Task: Check the average views per listing of tennis club in the last 1 year.
Action: Mouse moved to (810, 176)
Screenshot: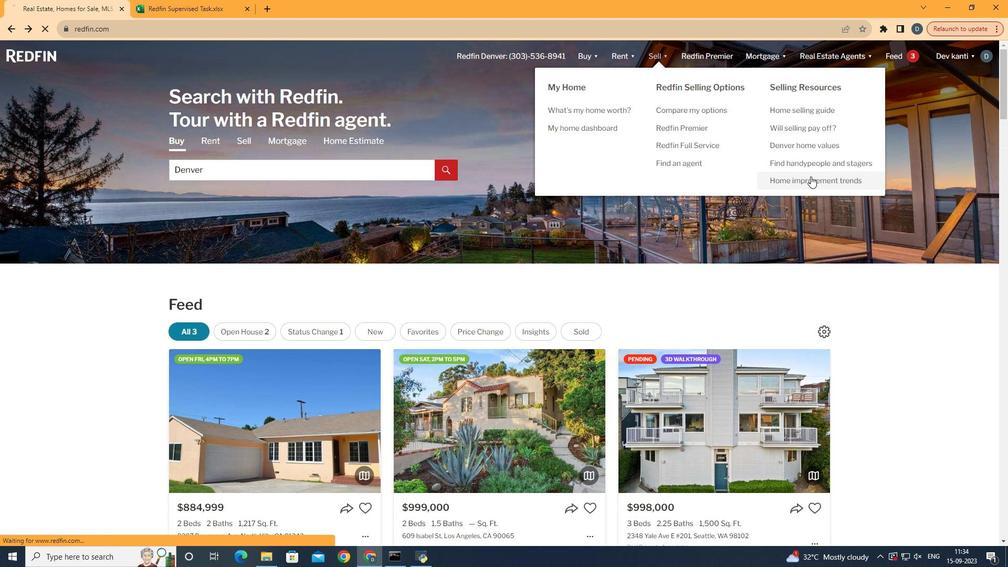 
Action: Mouse pressed left at (810, 176)
Screenshot: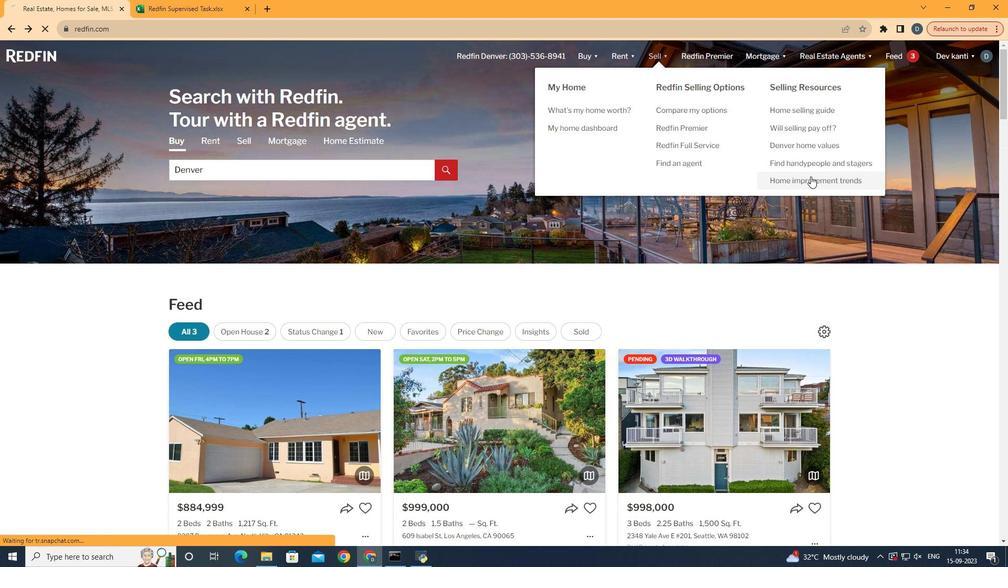 
Action: Mouse moved to (253, 206)
Screenshot: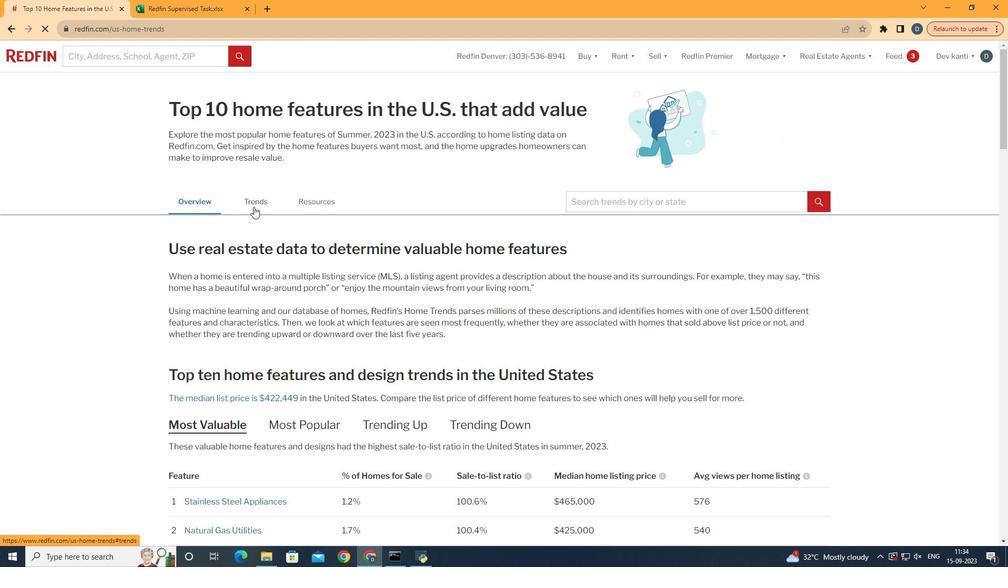 
Action: Mouse pressed left at (253, 206)
Screenshot: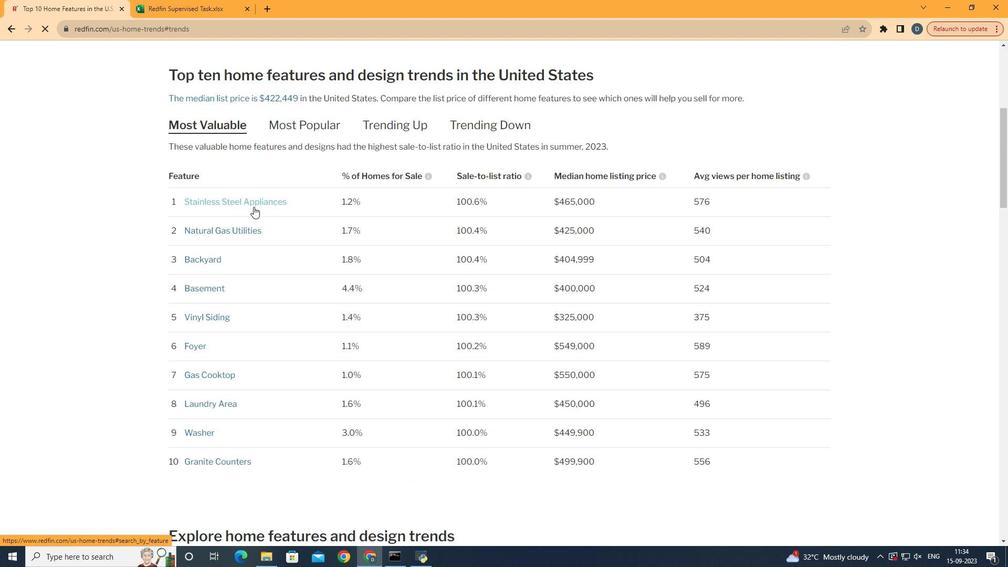 
Action: Mouse moved to (307, 301)
Screenshot: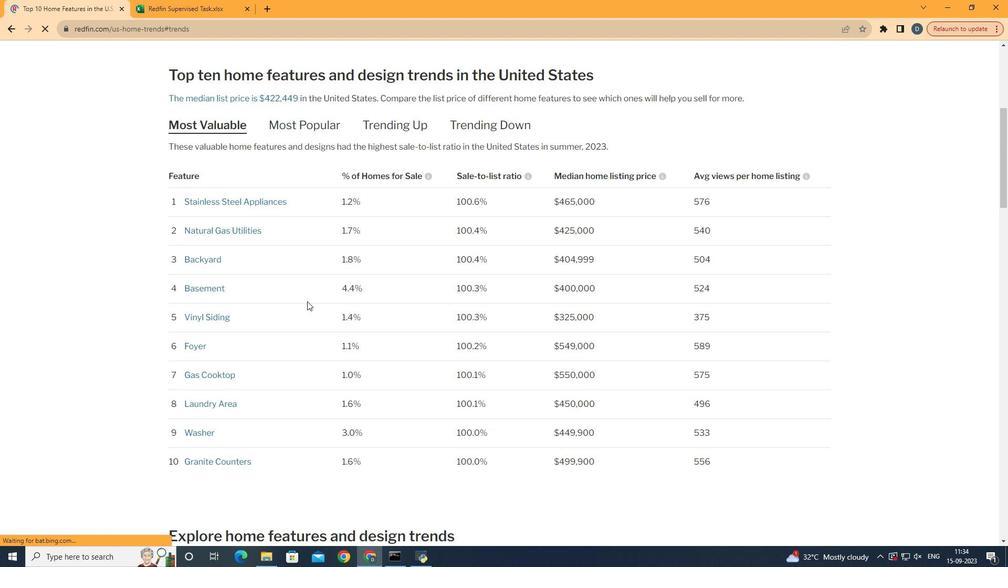 
Action: Mouse scrolled (307, 300) with delta (0, 0)
Screenshot: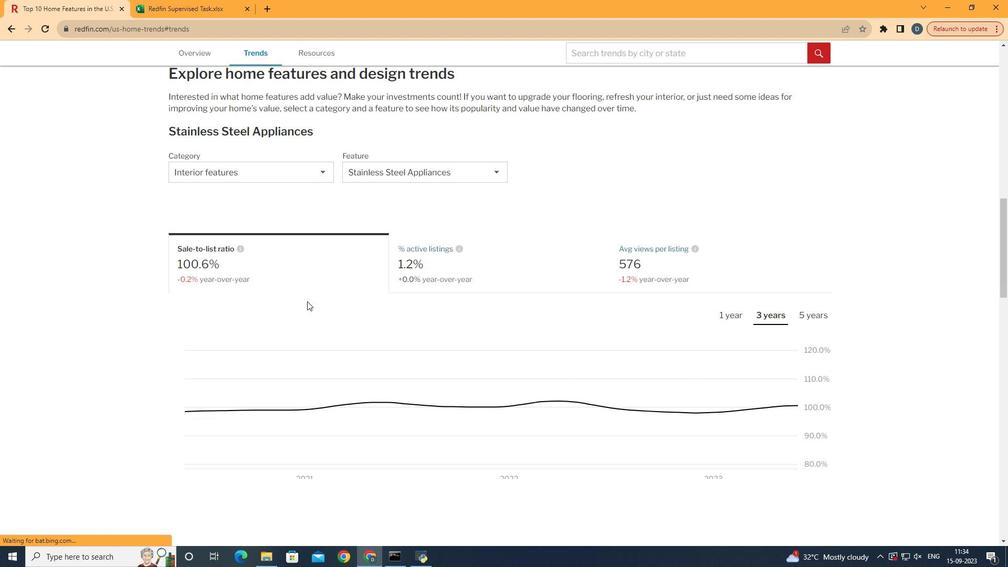 
Action: Mouse scrolled (307, 300) with delta (0, 0)
Screenshot: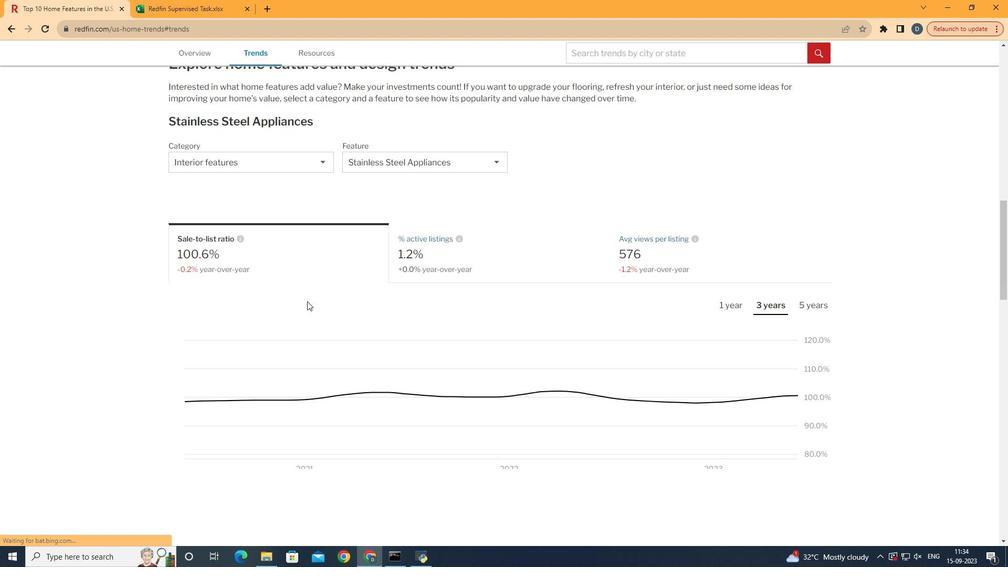 
Action: Mouse scrolled (307, 300) with delta (0, 0)
Screenshot: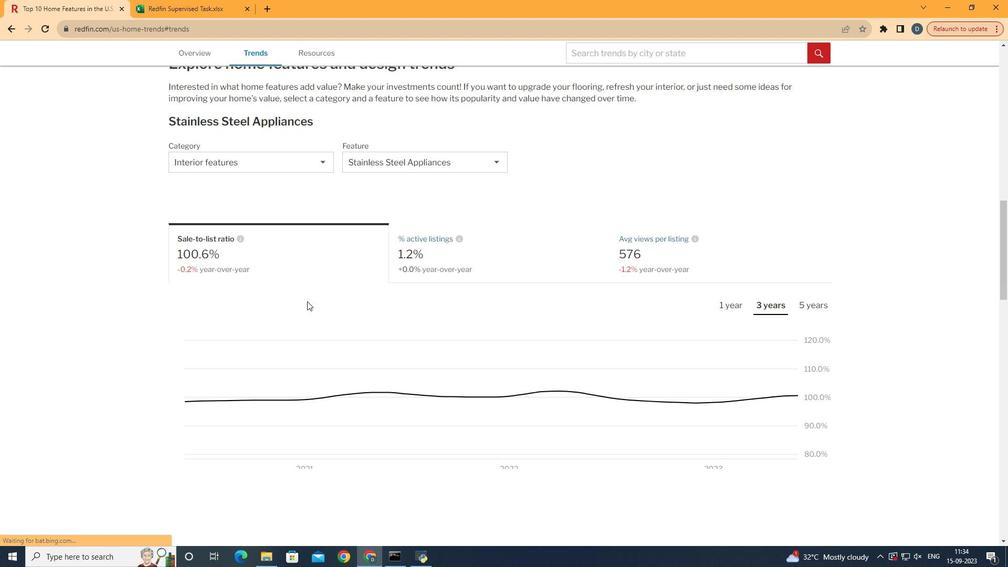 
Action: Mouse scrolled (307, 300) with delta (0, 0)
Screenshot: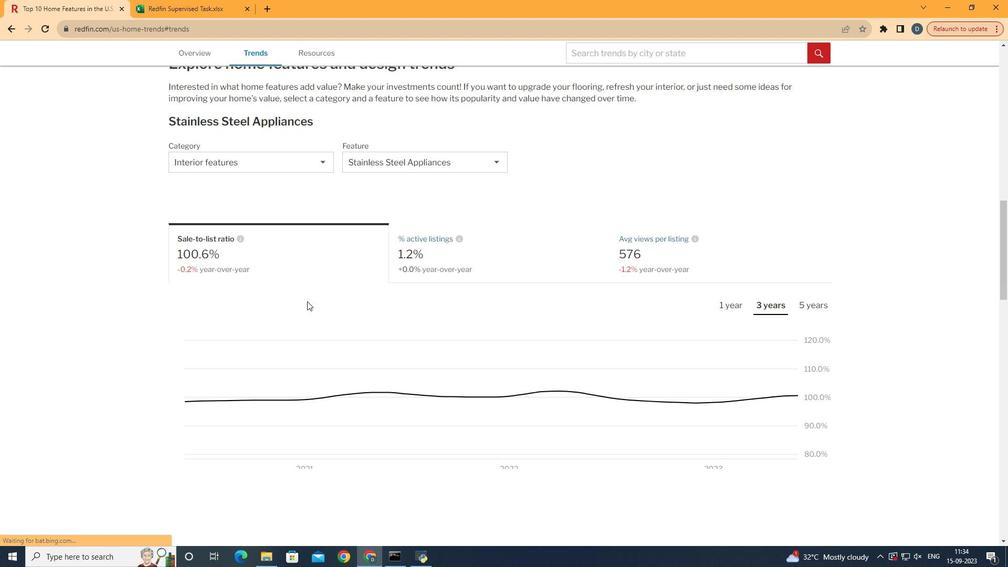 
Action: Mouse scrolled (307, 300) with delta (0, 0)
Screenshot: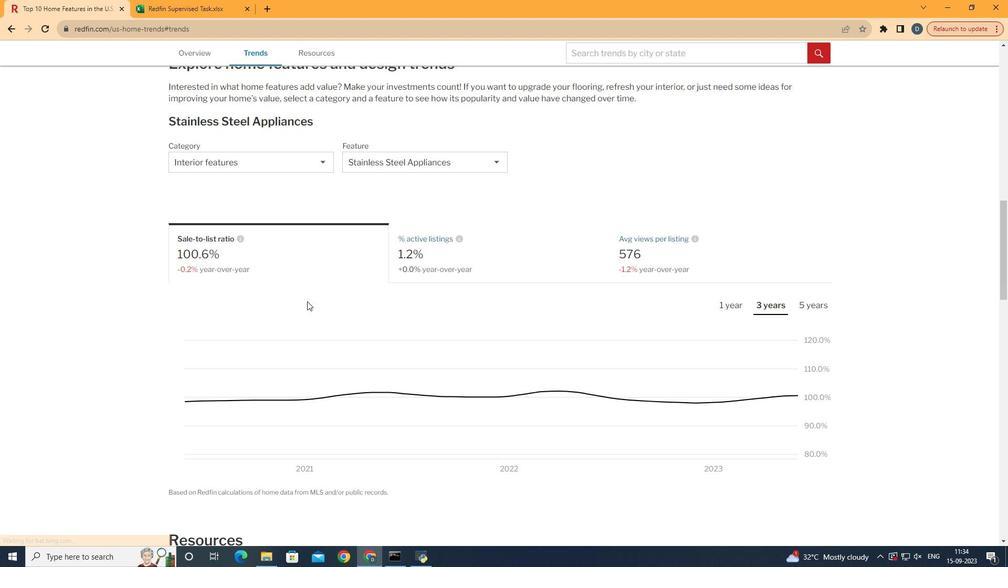 
Action: Mouse scrolled (307, 300) with delta (0, 0)
Screenshot: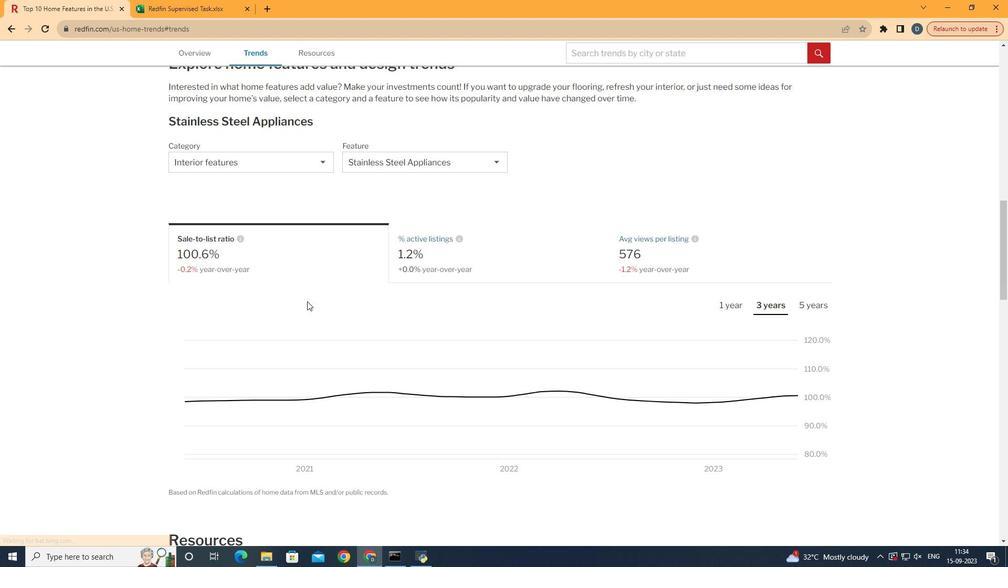 
Action: Mouse scrolled (307, 300) with delta (0, 0)
Screenshot: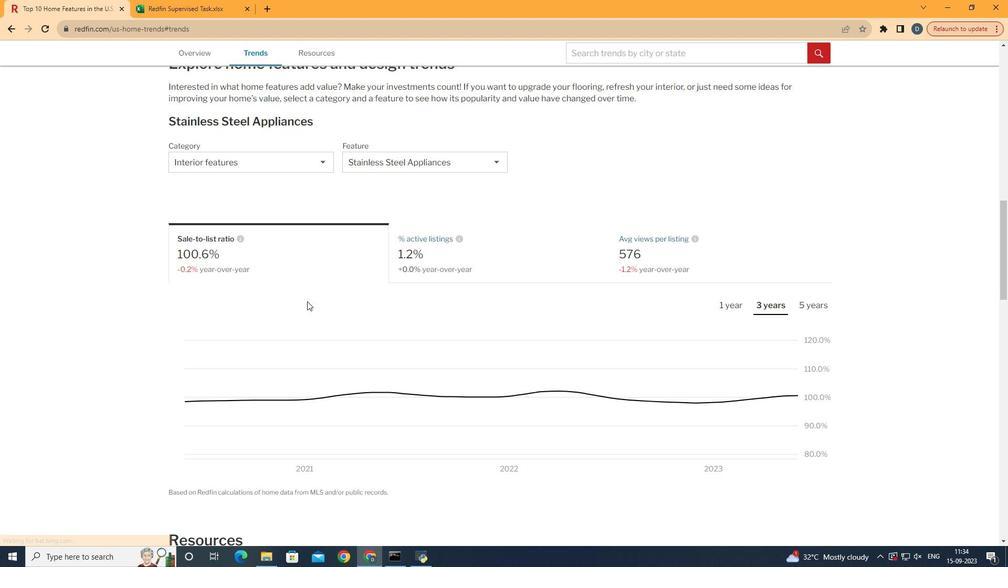 
Action: Mouse scrolled (307, 300) with delta (0, 0)
Screenshot: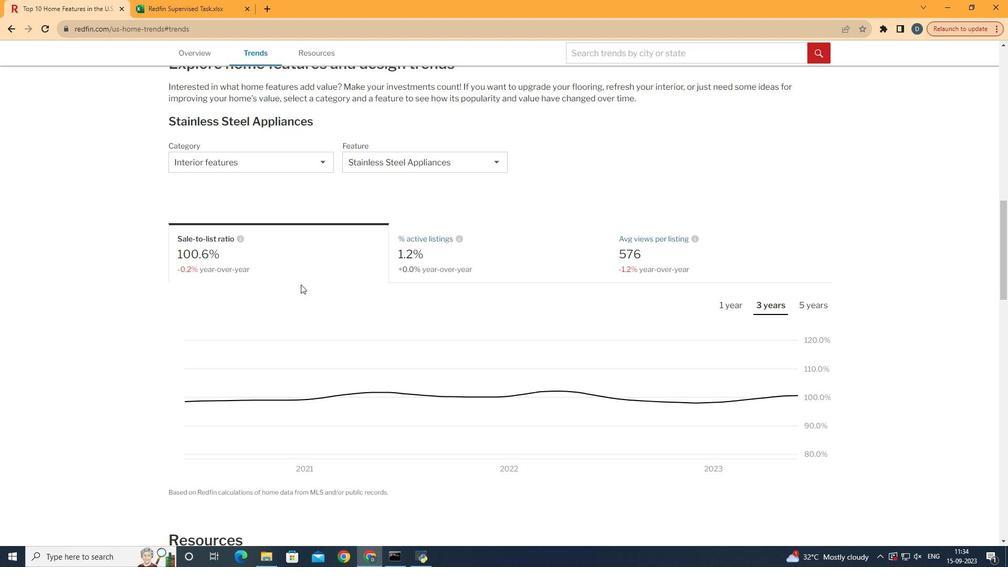 
Action: Mouse scrolled (307, 300) with delta (0, 0)
Screenshot: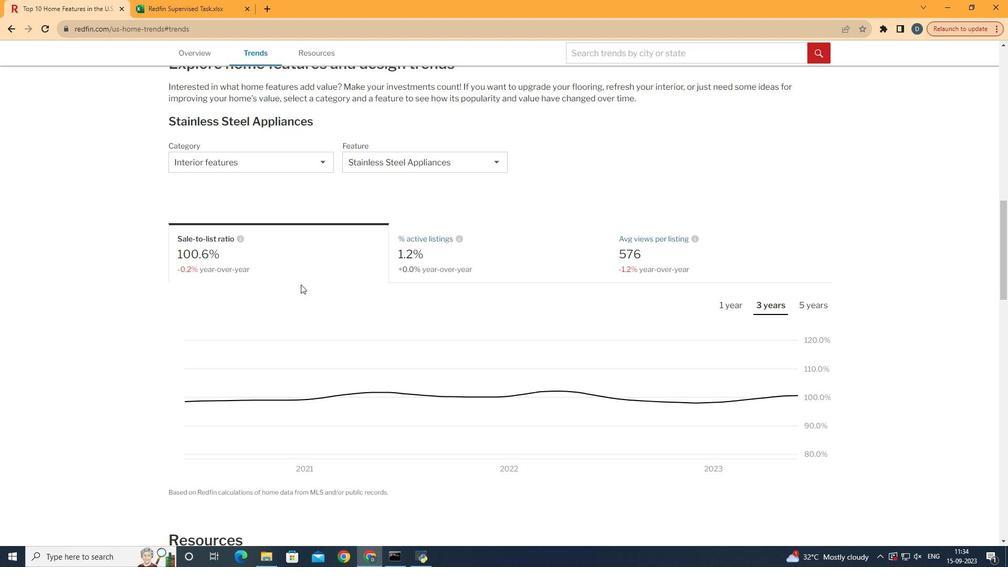 
Action: Mouse moved to (284, 168)
Screenshot: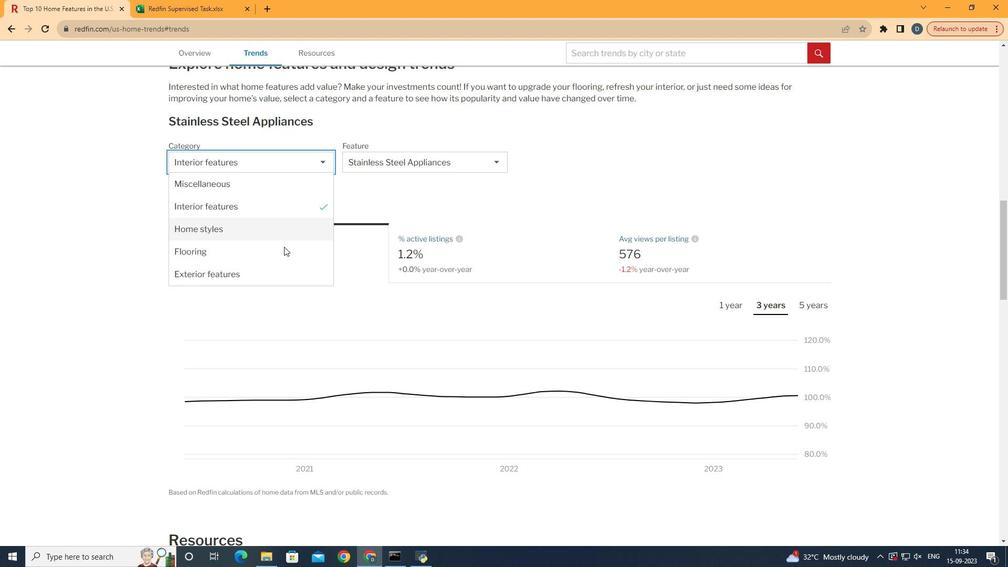 
Action: Mouse pressed left at (284, 168)
Screenshot: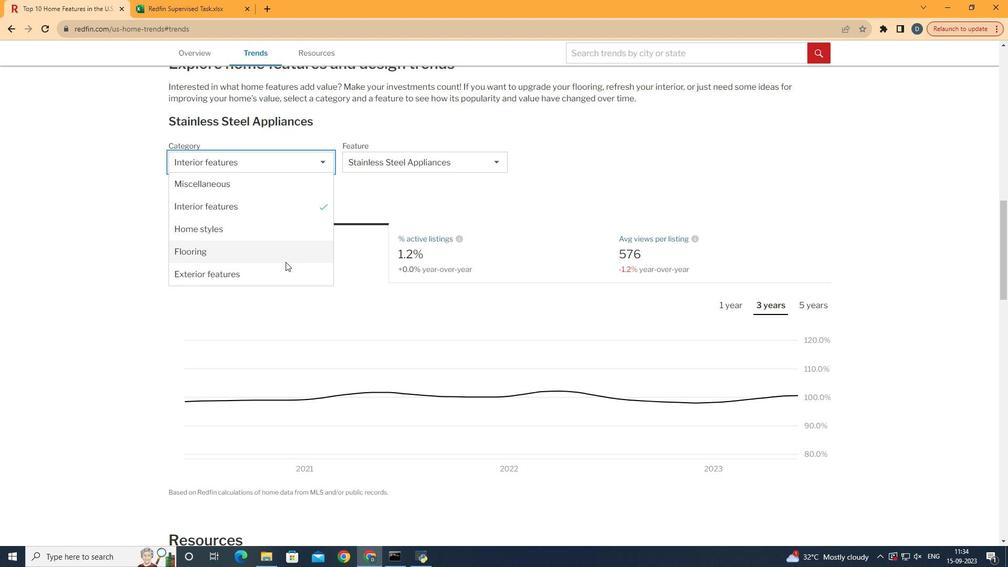 
Action: Mouse moved to (306, 267)
Screenshot: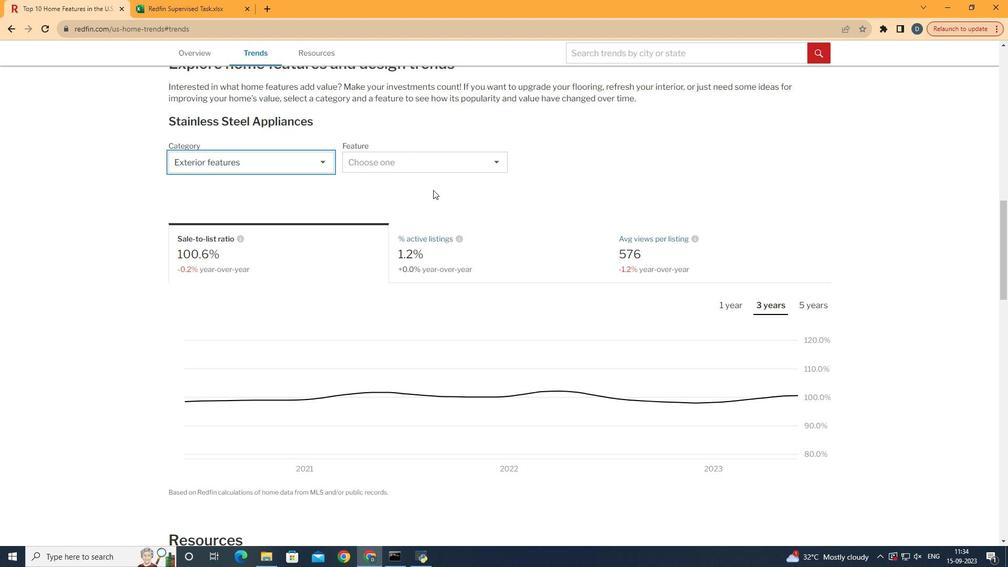 
Action: Mouse pressed left at (306, 267)
Screenshot: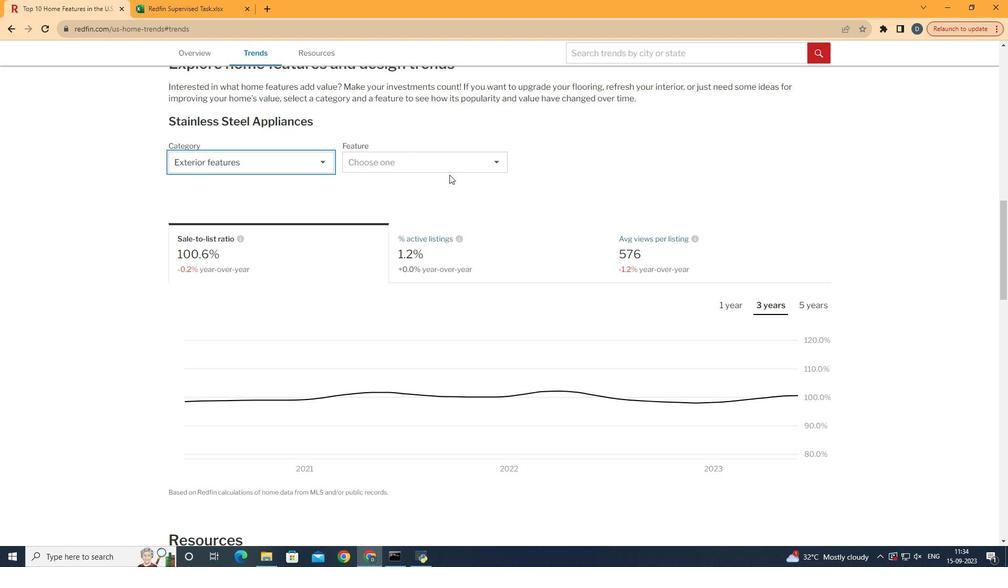 
Action: Mouse moved to (449, 174)
Screenshot: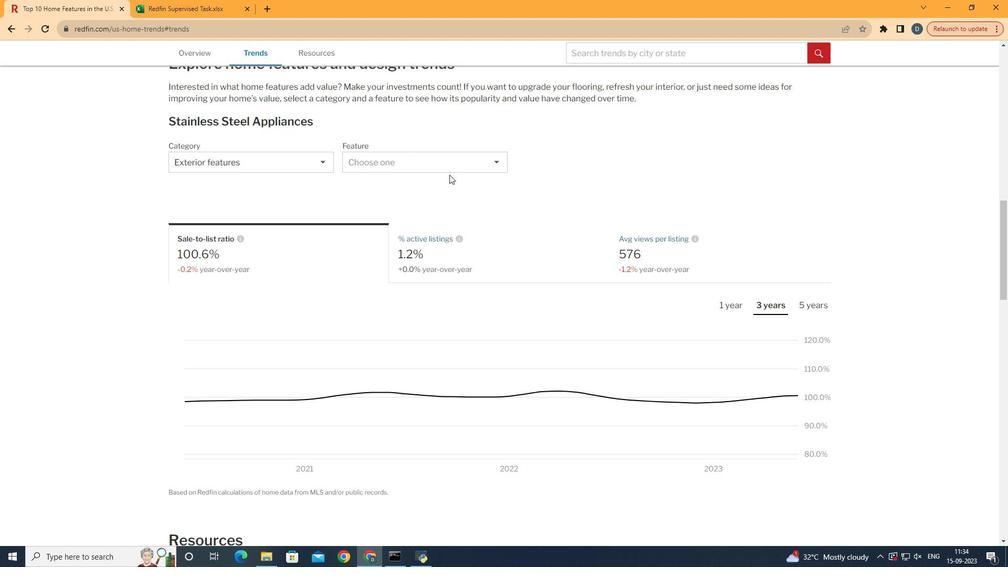
Action: Mouse pressed left at (449, 174)
Screenshot: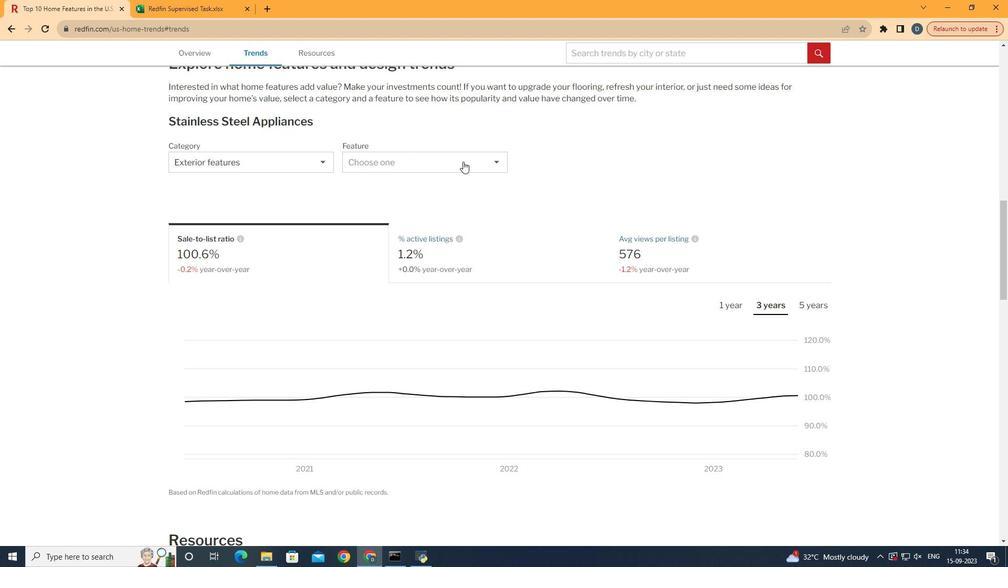 
Action: Mouse moved to (463, 161)
Screenshot: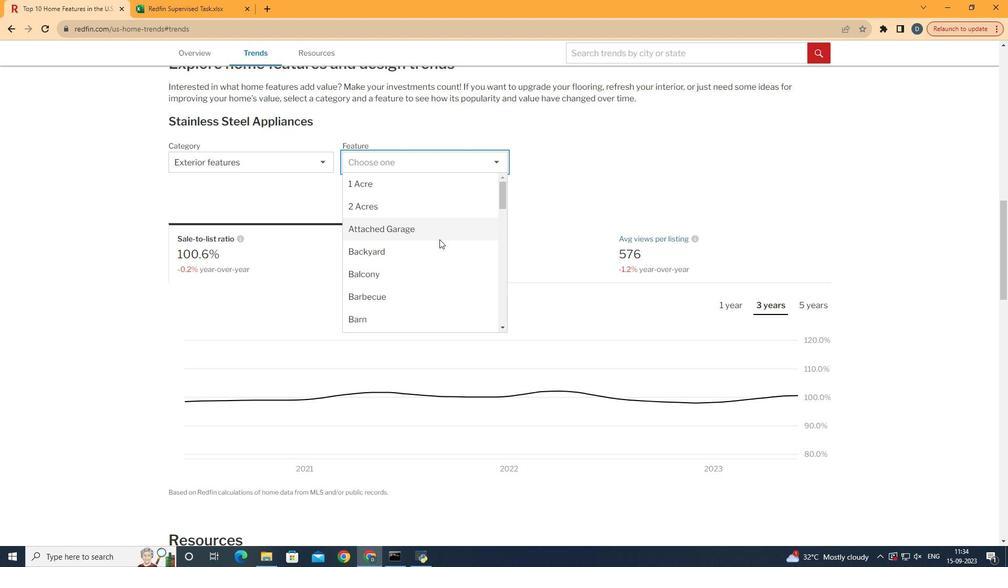 
Action: Mouse pressed left at (463, 161)
Screenshot: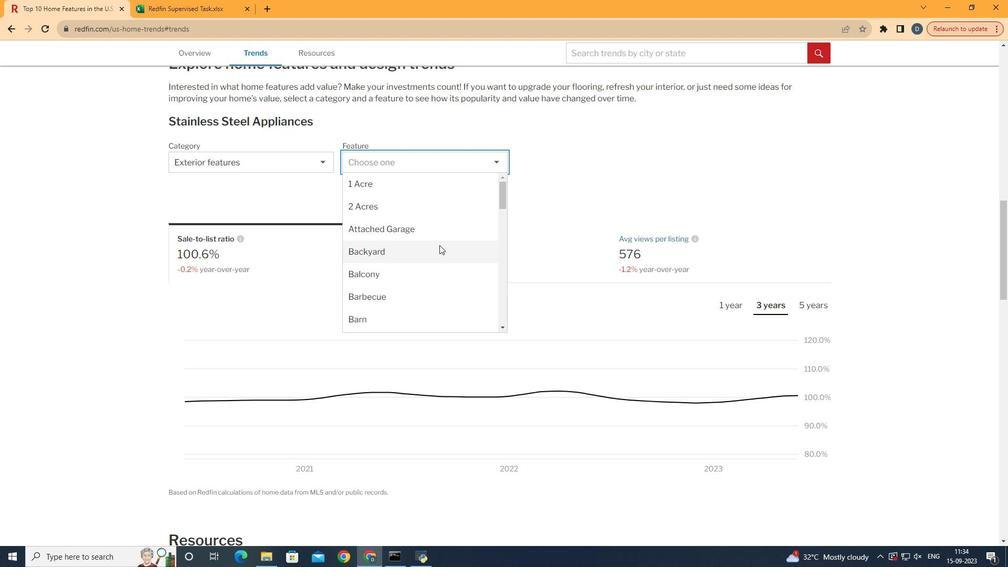 
Action: Mouse moved to (439, 245)
Screenshot: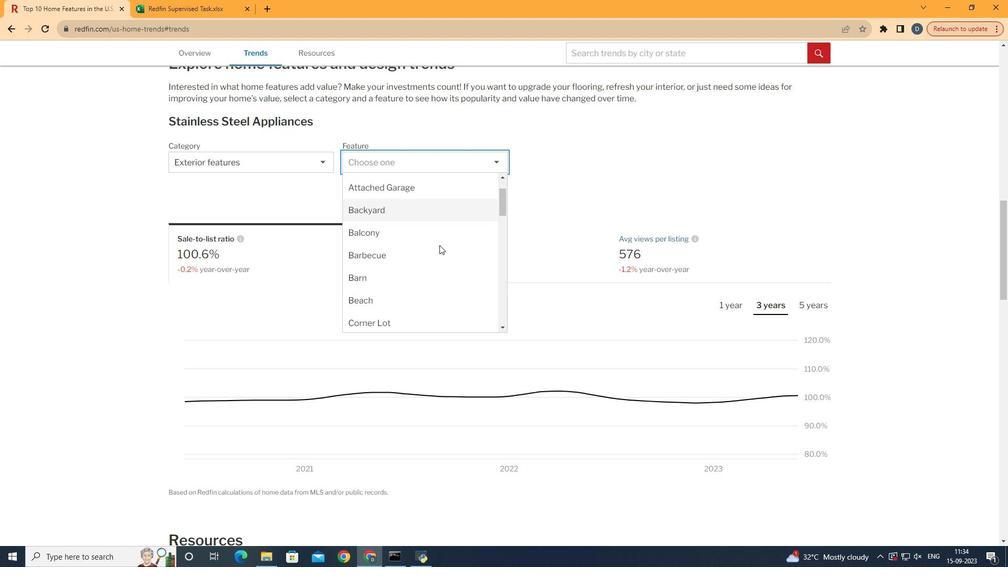 
Action: Mouse scrolled (439, 244) with delta (0, 0)
Screenshot: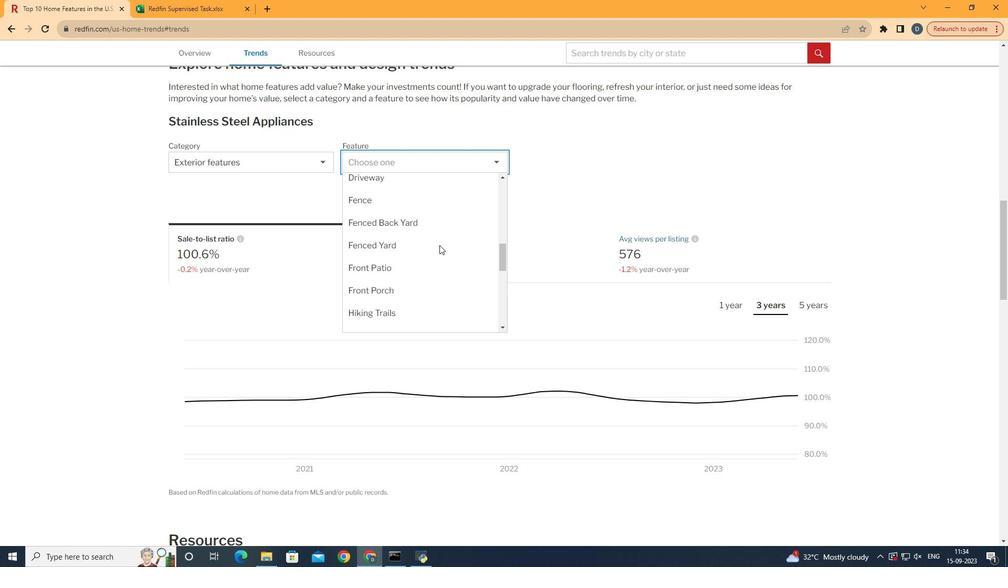 
Action: Mouse scrolled (439, 244) with delta (0, 0)
Screenshot: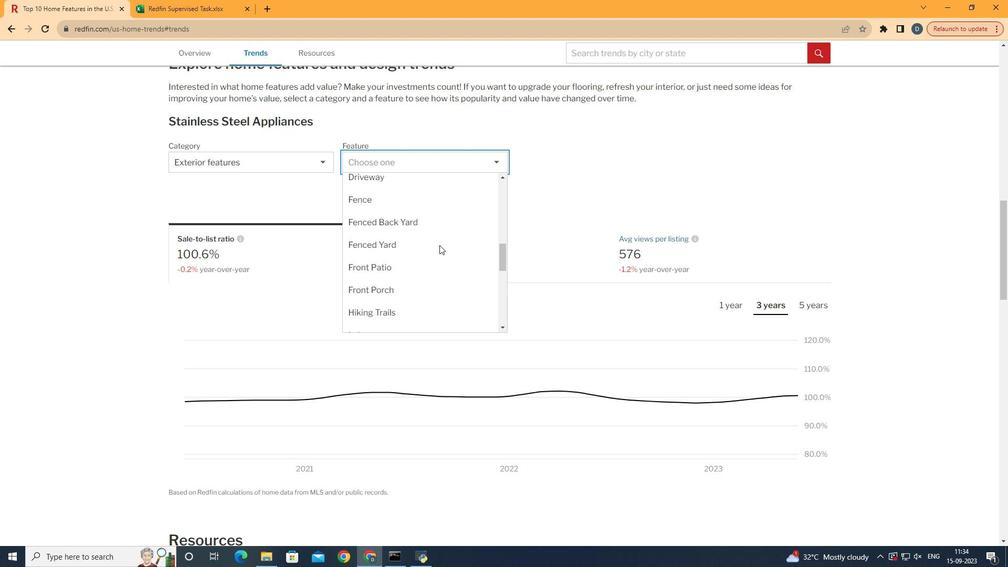 
Action: Mouse scrolled (439, 244) with delta (0, 0)
Screenshot: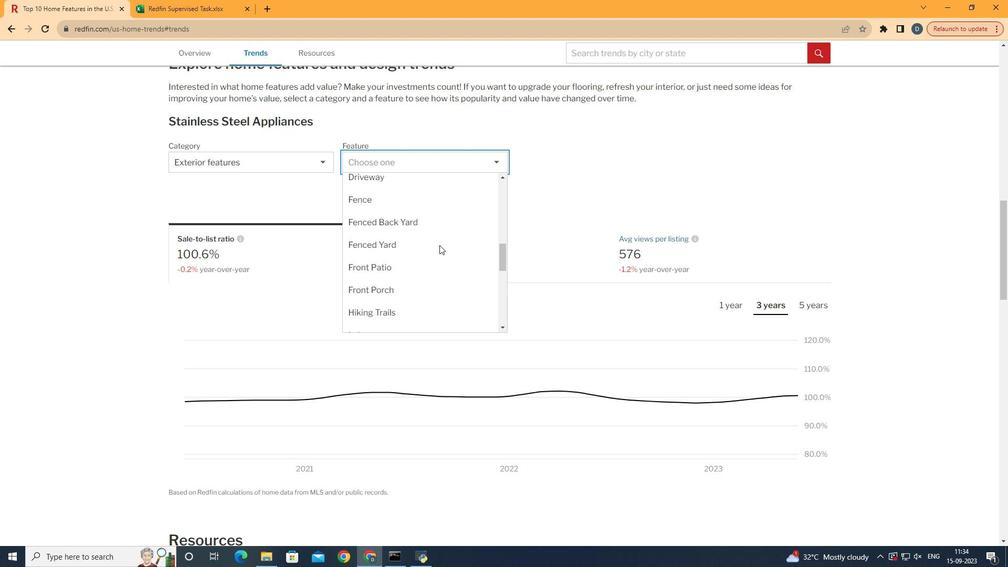 
Action: Mouse scrolled (439, 244) with delta (0, 0)
Screenshot: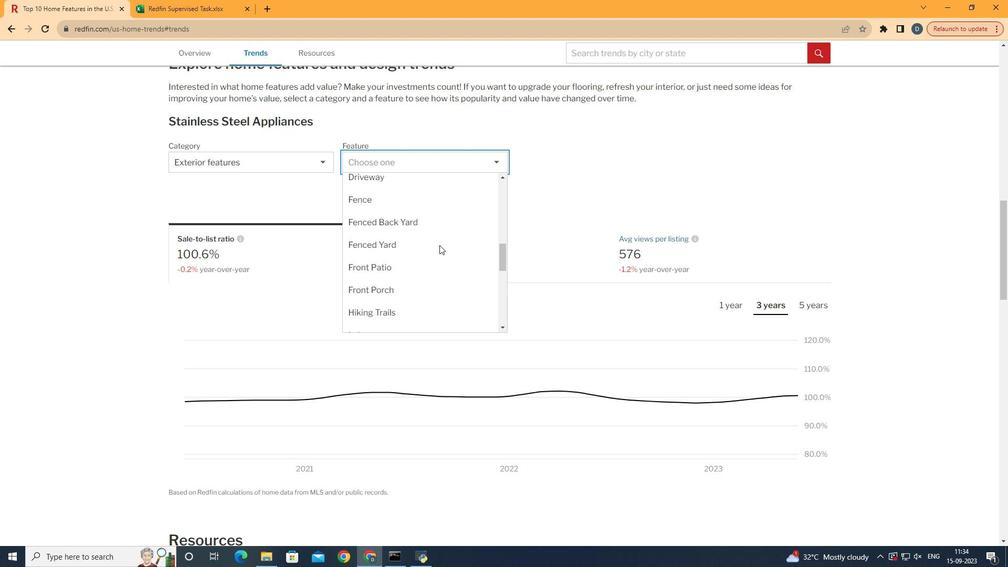 
Action: Mouse scrolled (439, 244) with delta (0, 0)
Screenshot: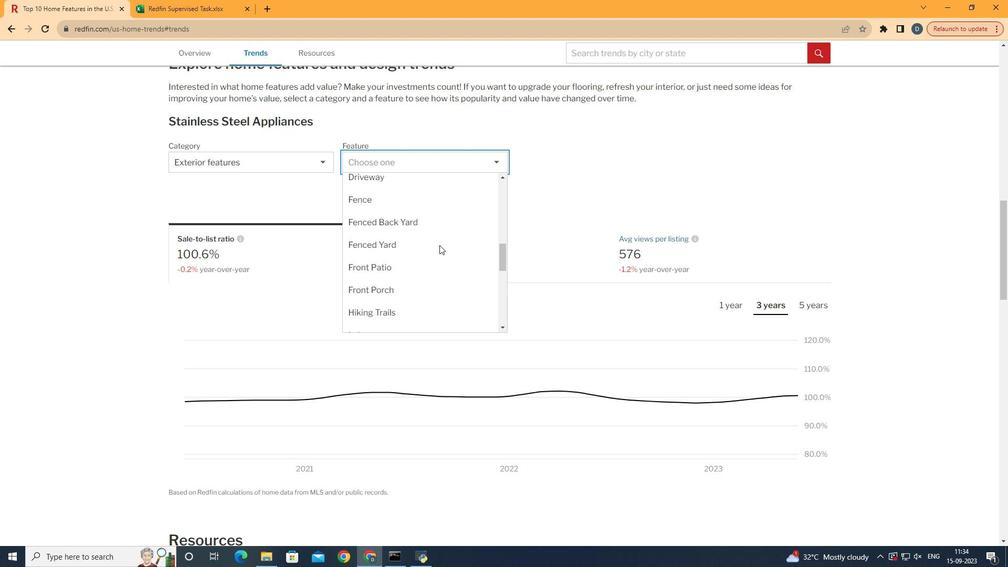 
Action: Mouse scrolled (439, 244) with delta (0, 0)
Screenshot: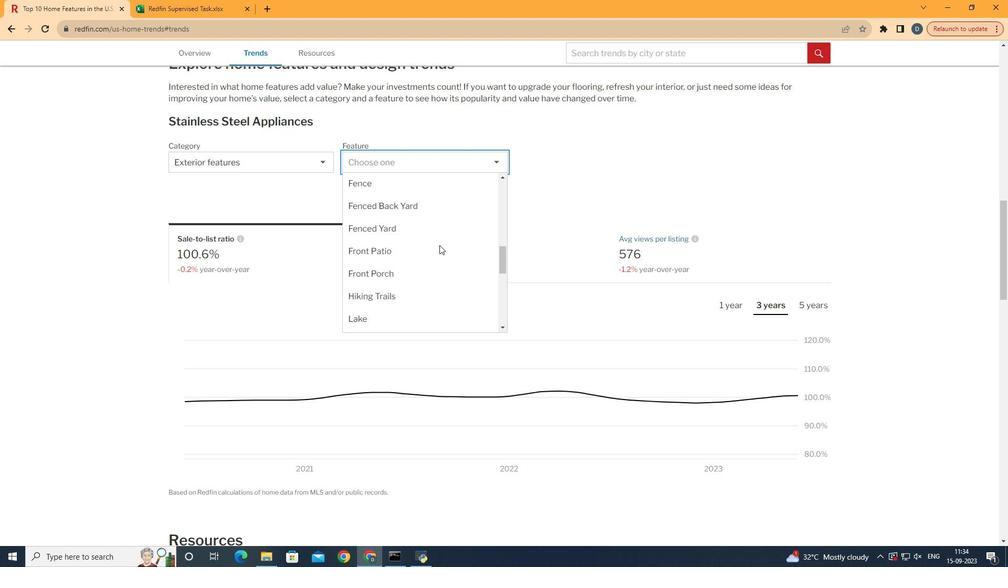 
Action: Mouse scrolled (439, 244) with delta (0, 0)
Screenshot: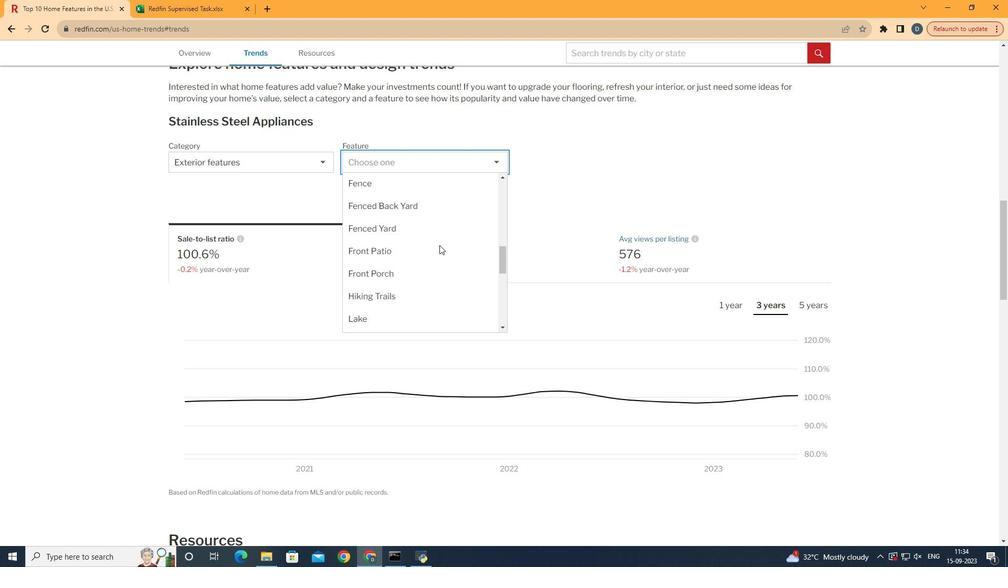 
Action: Mouse moved to (439, 245)
Screenshot: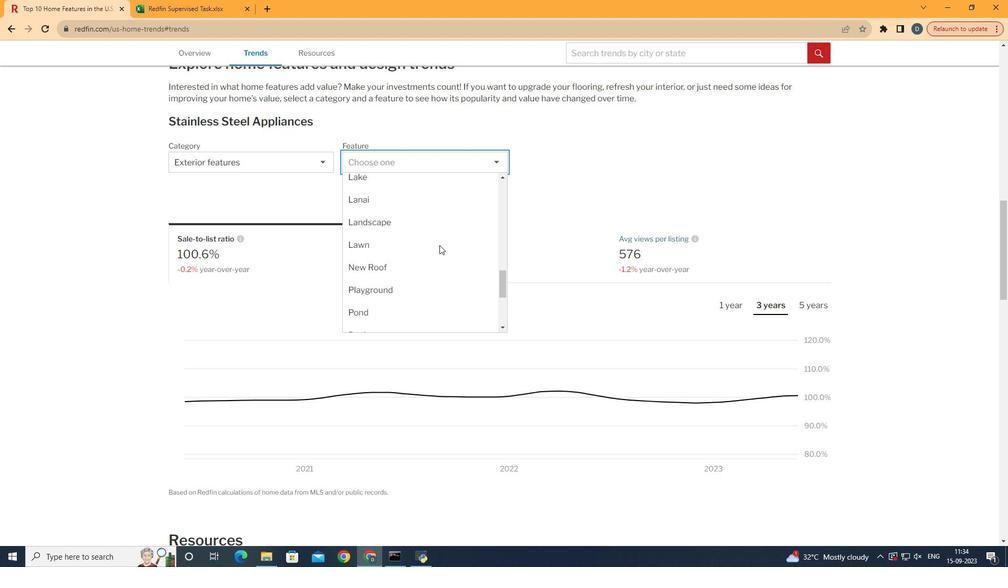 
Action: Mouse scrolled (439, 244) with delta (0, 0)
Screenshot: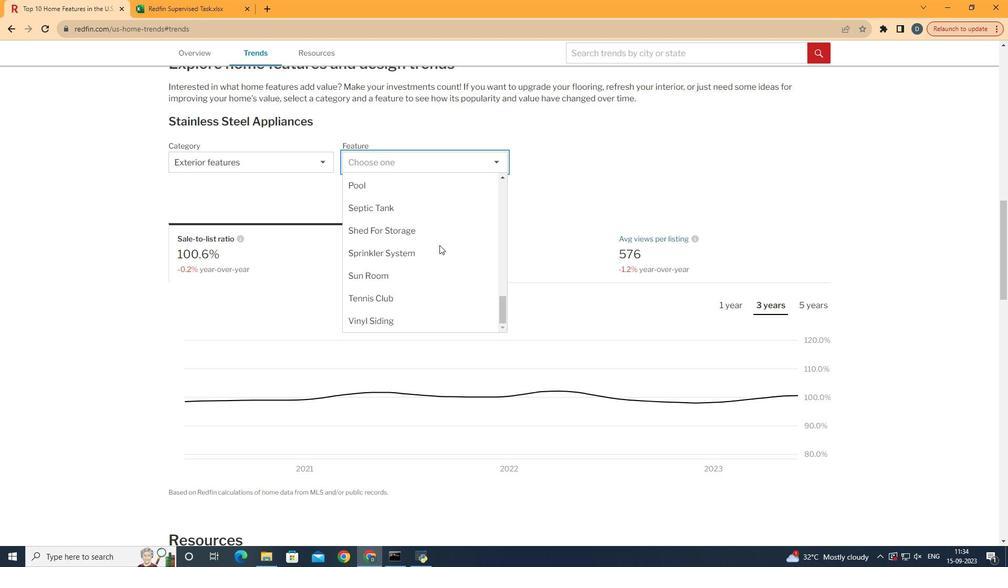 
Action: Mouse scrolled (439, 244) with delta (0, 0)
Screenshot: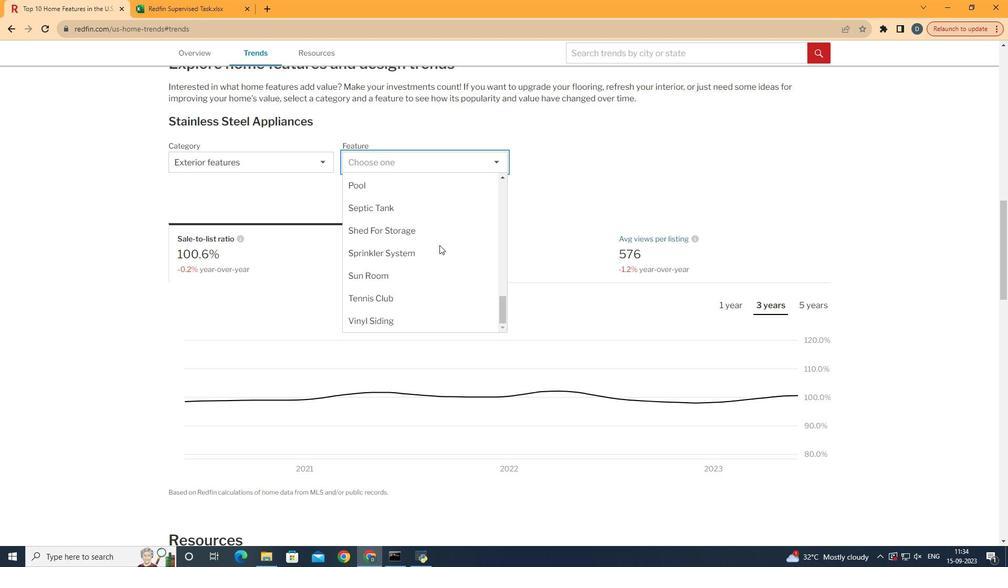 
Action: Mouse scrolled (439, 244) with delta (0, 0)
Screenshot: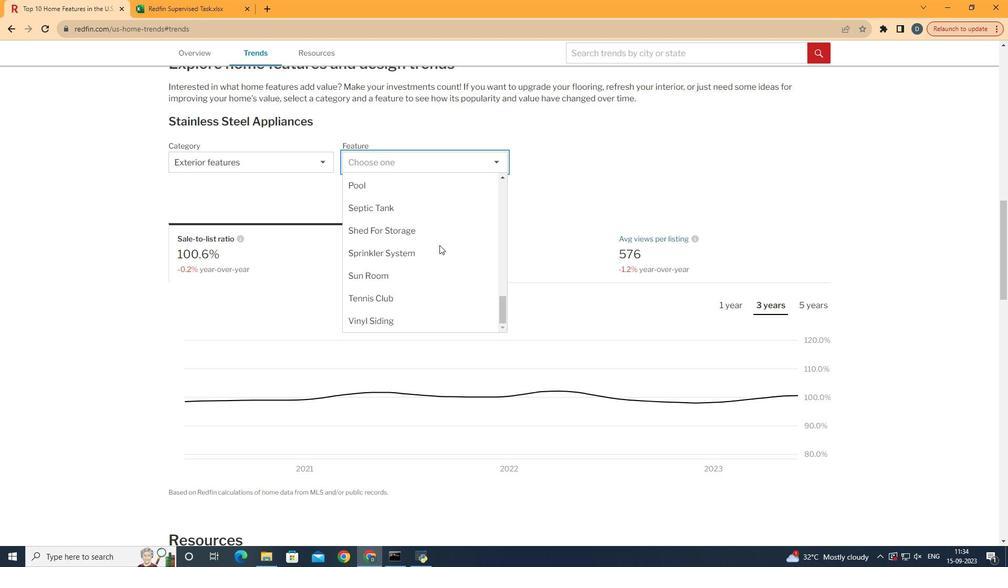 
Action: Mouse scrolled (439, 244) with delta (0, 0)
Screenshot: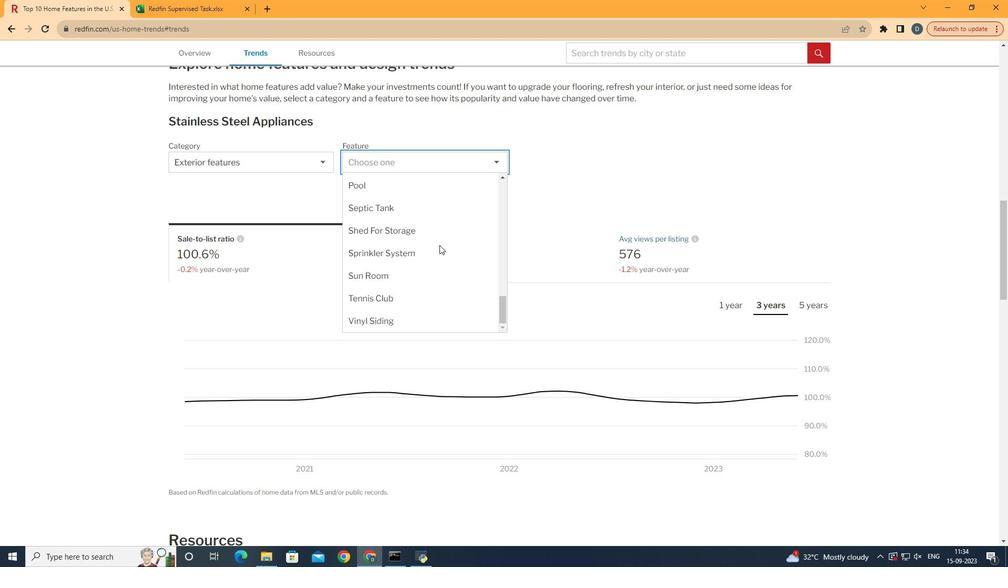 
Action: Mouse scrolled (439, 244) with delta (0, 0)
Screenshot: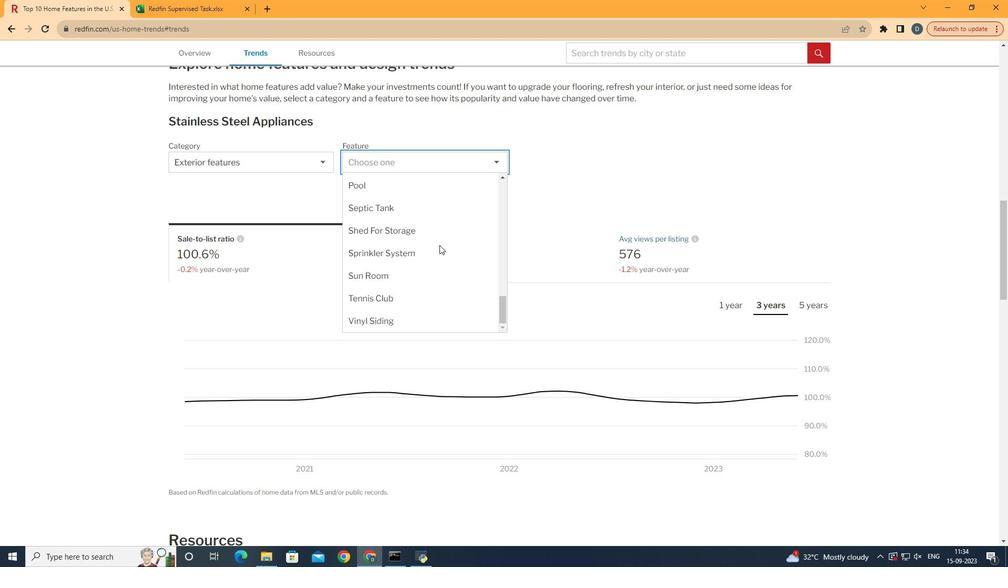 
Action: Mouse scrolled (439, 244) with delta (0, 0)
Screenshot: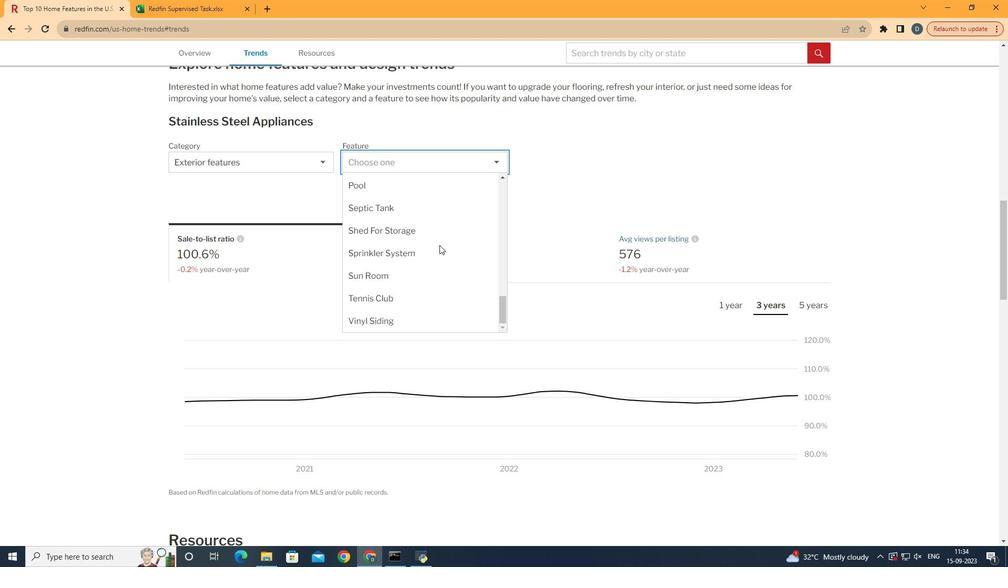 
Action: Mouse scrolled (439, 244) with delta (0, 0)
Screenshot: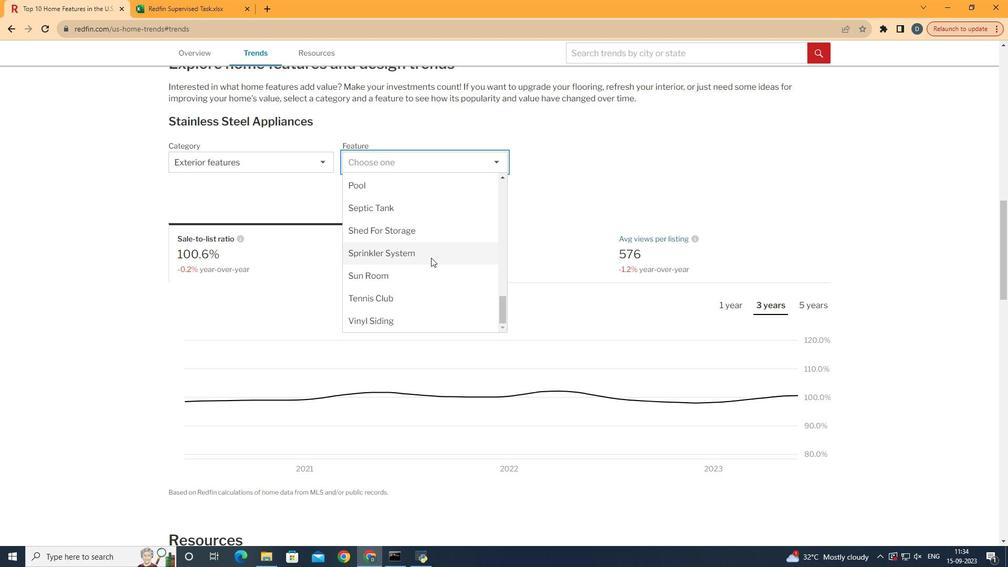 
Action: Mouse scrolled (439, 244) with delta (0, 0)
Screenshot: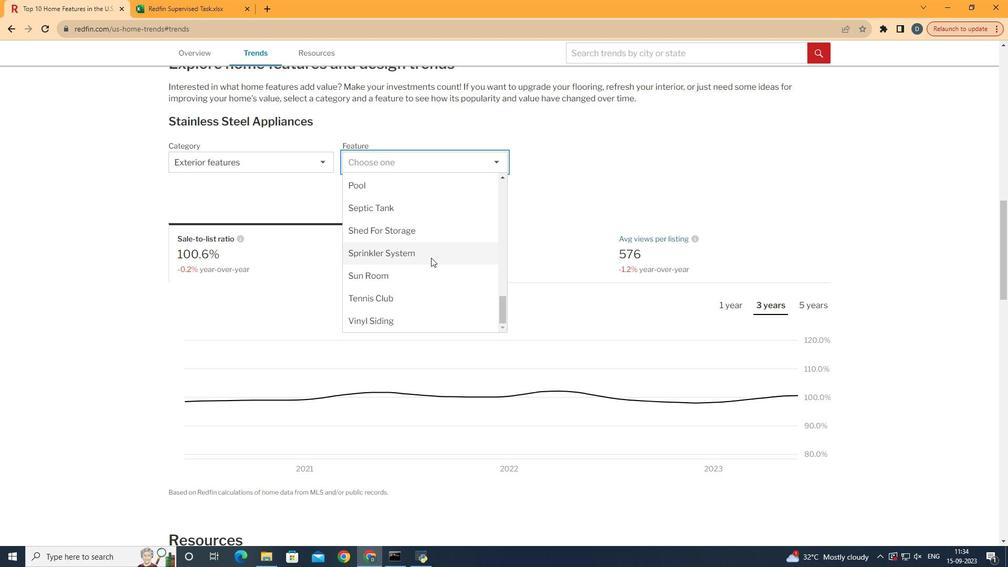 
Action: Mouse scrolled (439, 244) with delta (0, 0)
Screenshot: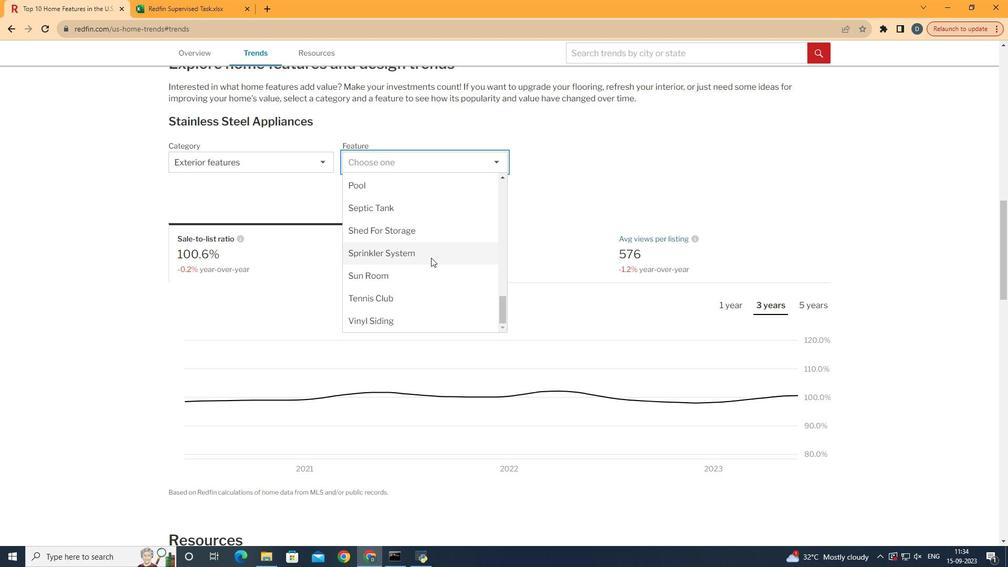 
Action: Mouse scrolled (439, 244) with delta (0, 0)
Screenshot: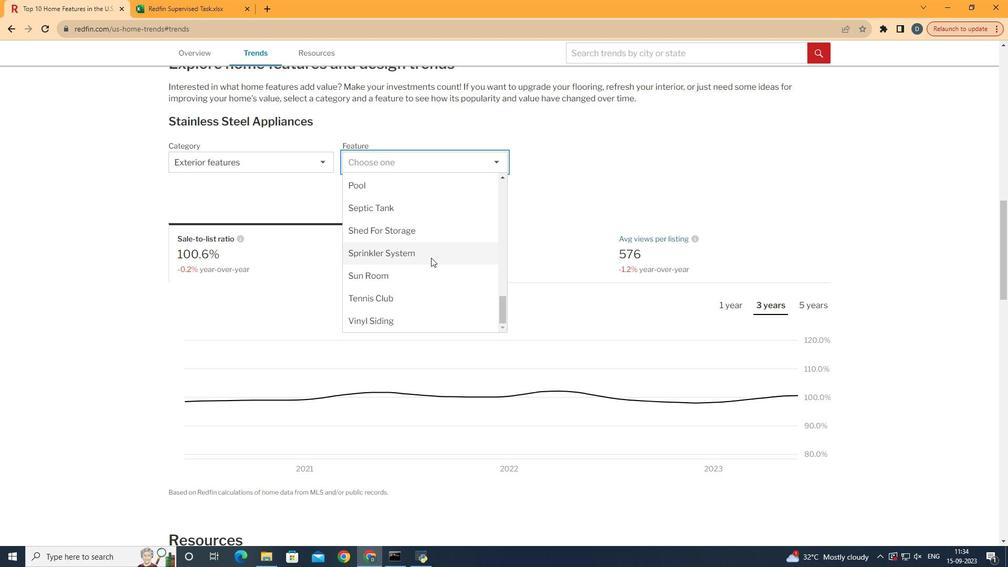 
Action: Mouse scrolled (439, 244) with delta (0, 0)
Screenshot: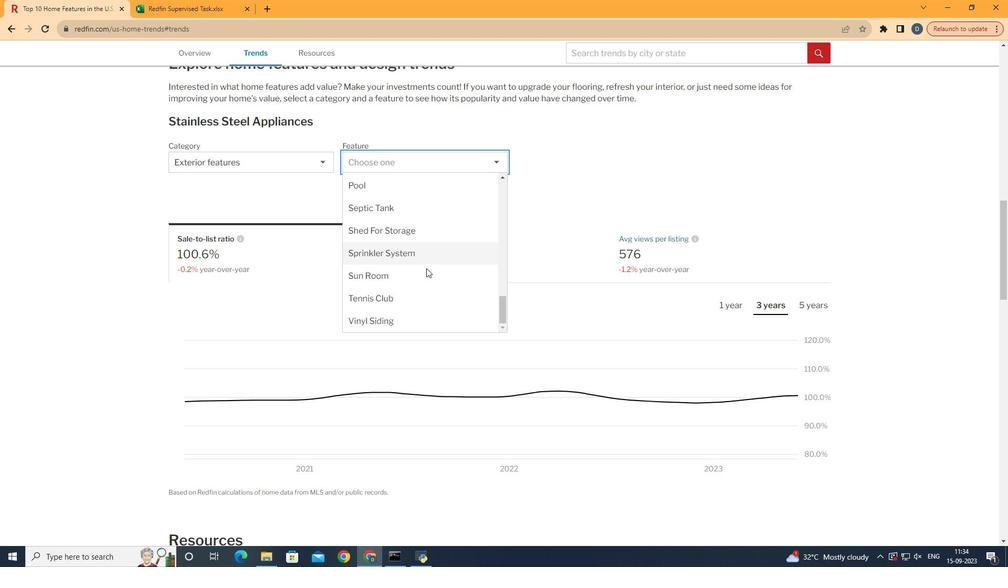 
Action: Mouse scrolled (439, 244) with delta (0, 0)
Screenshot: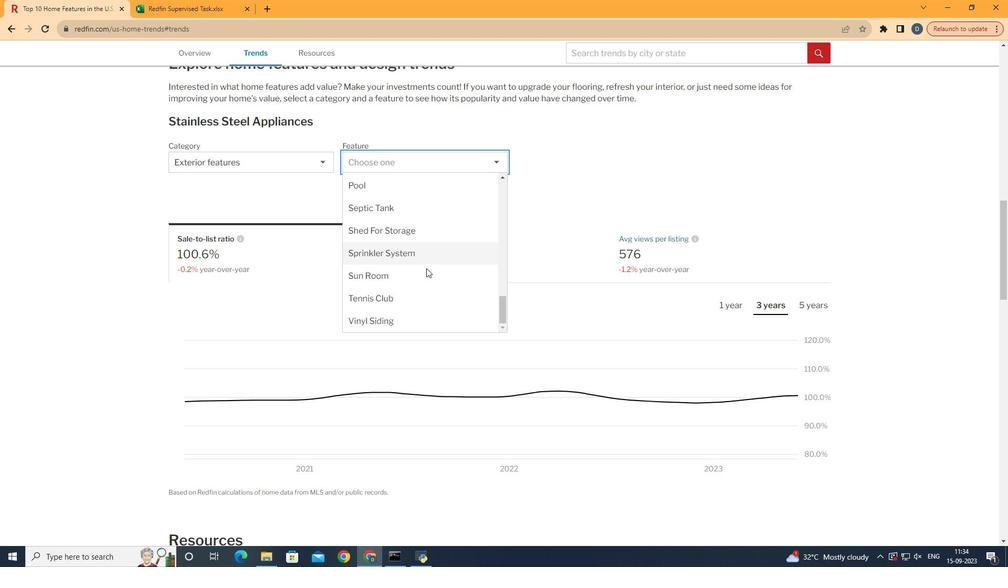 
Action: Mouse moved to (422, 296)
Screenshot: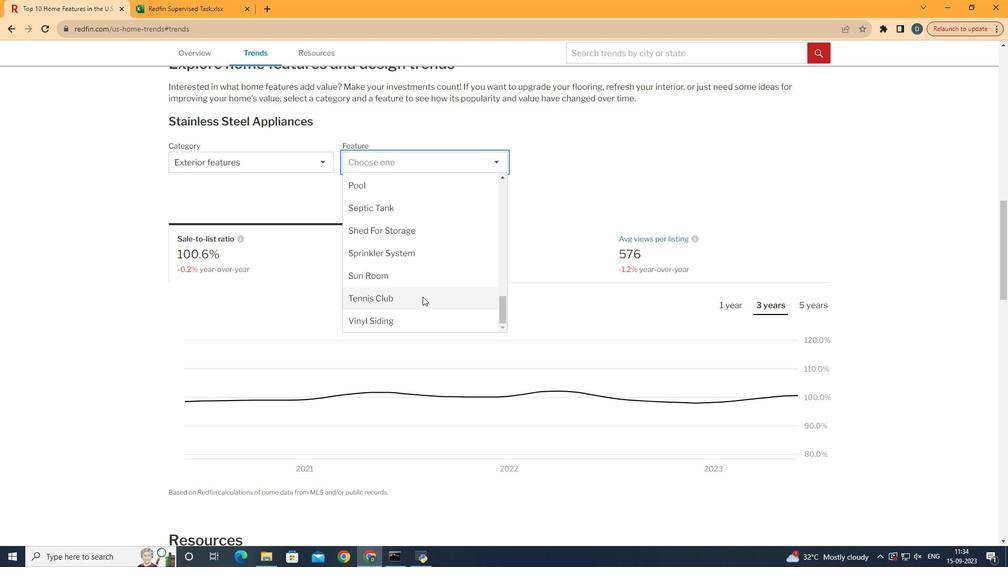 
Action: Mouse pressed left at (422, 296)
Screenshot: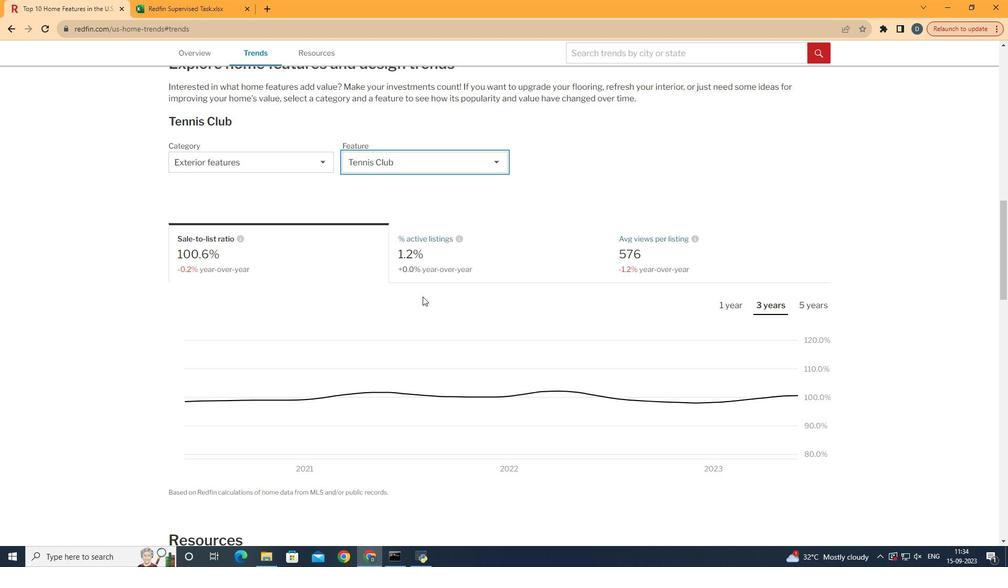 
Action: Mouse moved to (768, 251)
Screenshot: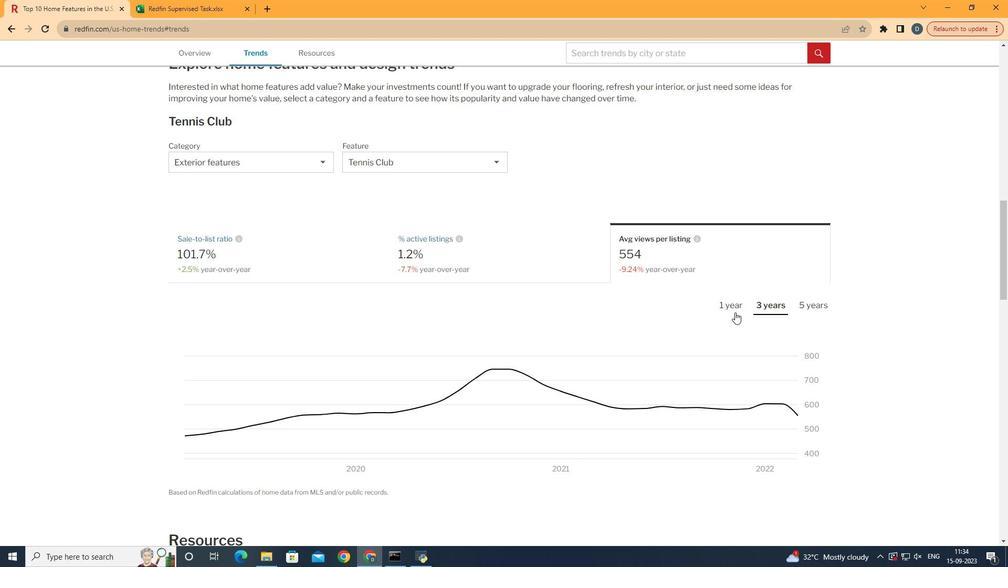 
Action: Mouse pressed left at (768, 251)
Screenshot: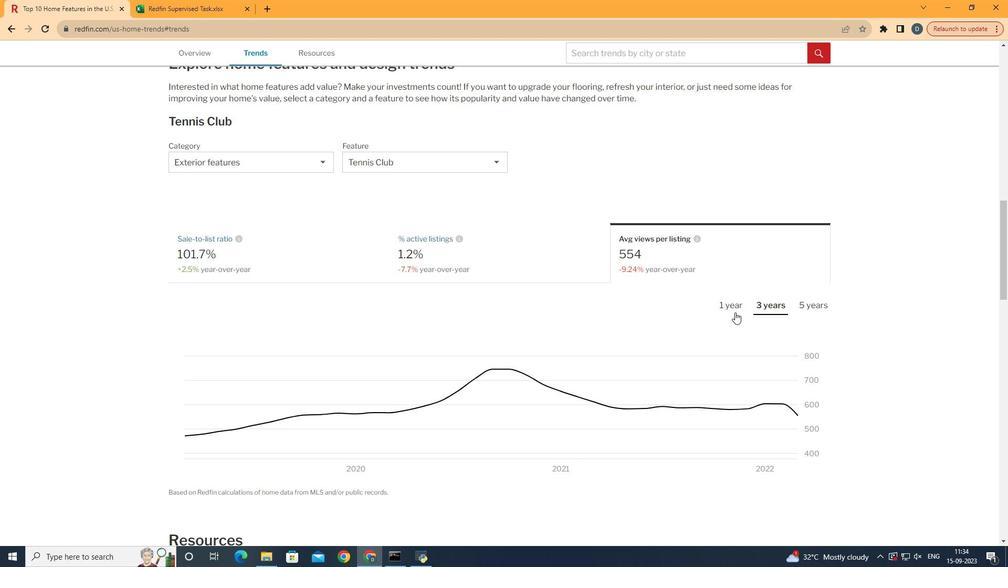 
Action: Mouse moved to (728, 308)
Screenshot: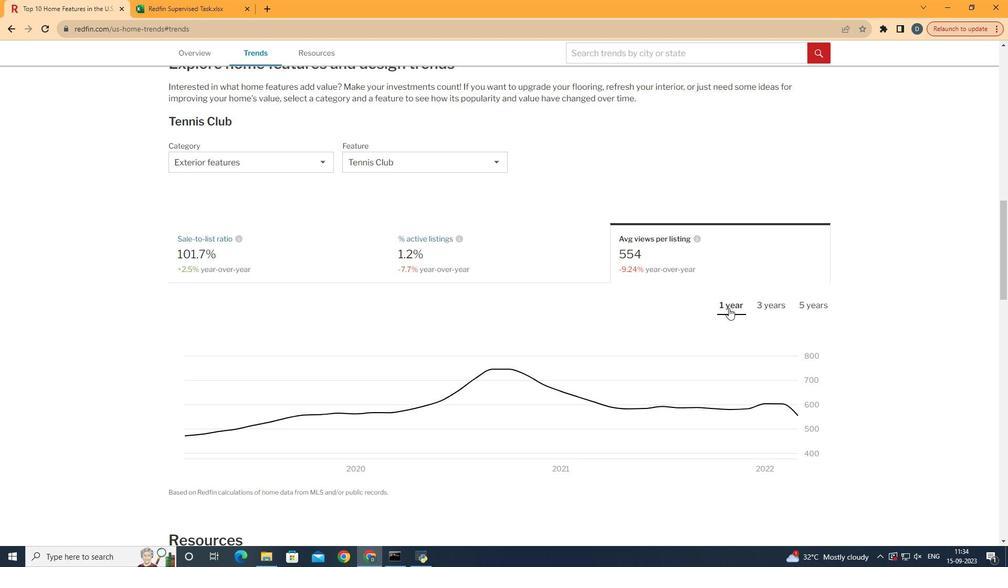 
Action: Mouse pressed left at (728, 308)
Screenshot: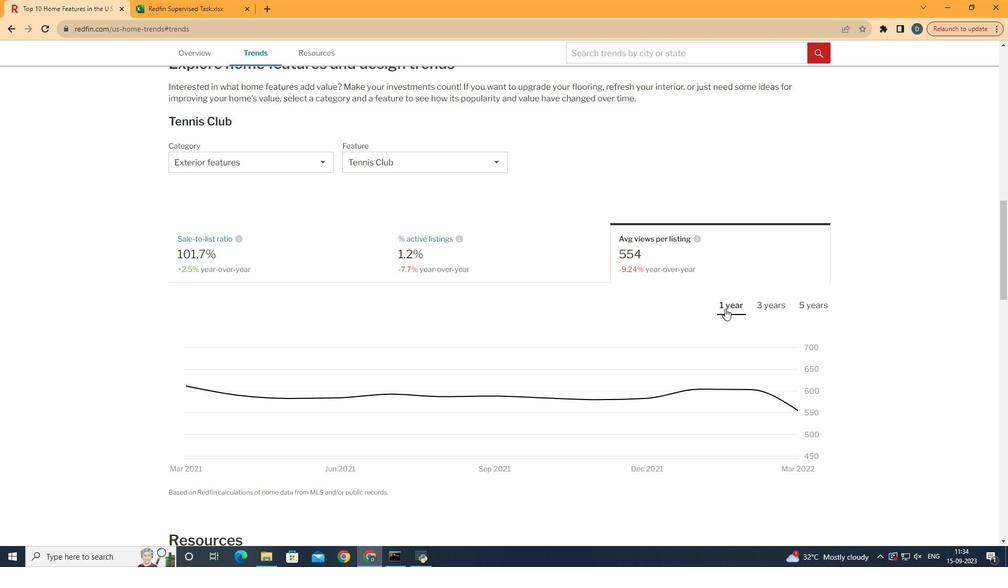 
Action: Mouse moved to (725, 308)
Screenshot: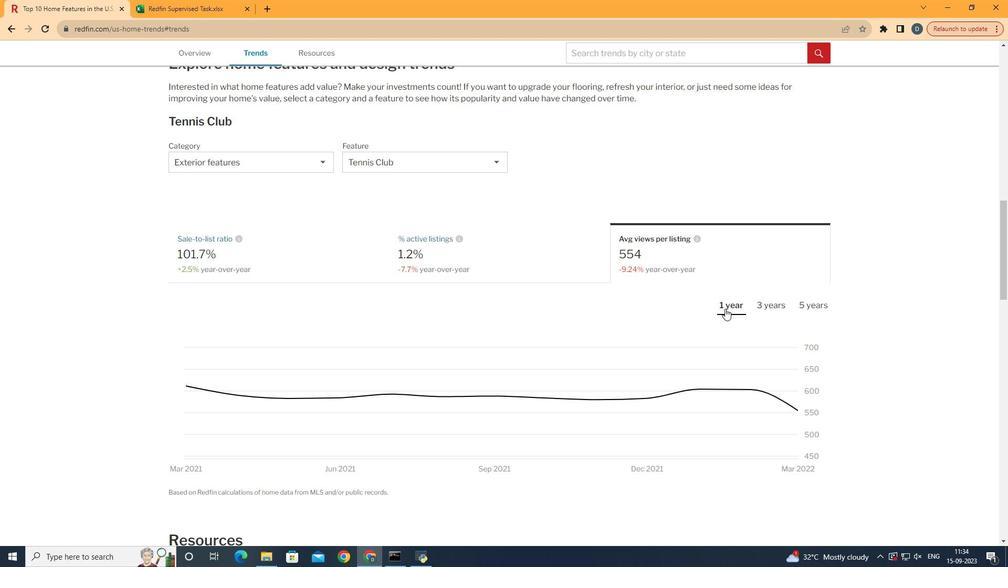 
